 Task: Open the serif resume template from the template gallery.
Action: Mouse moved to (61, 111)
Screenshot: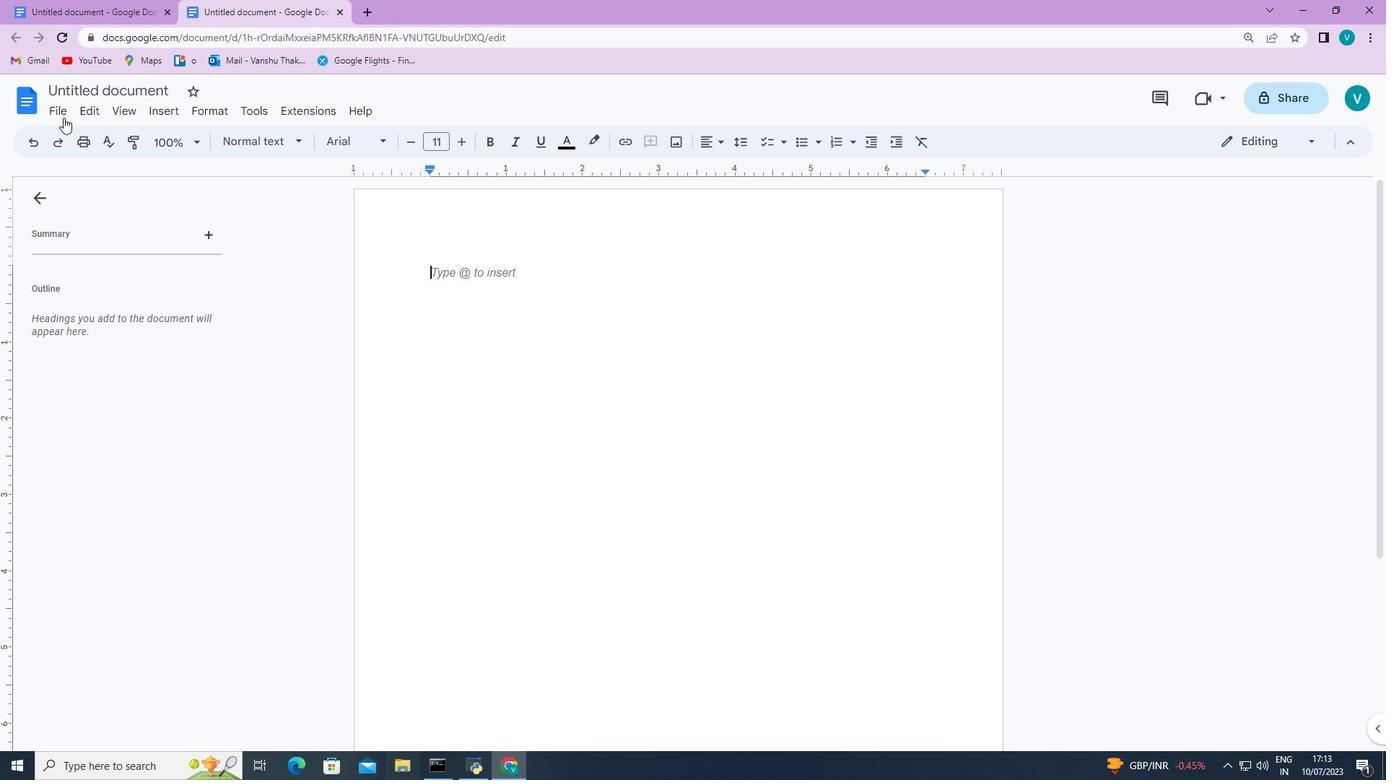 
Action: Mouse pressed left at (61, 111)
Screenshot: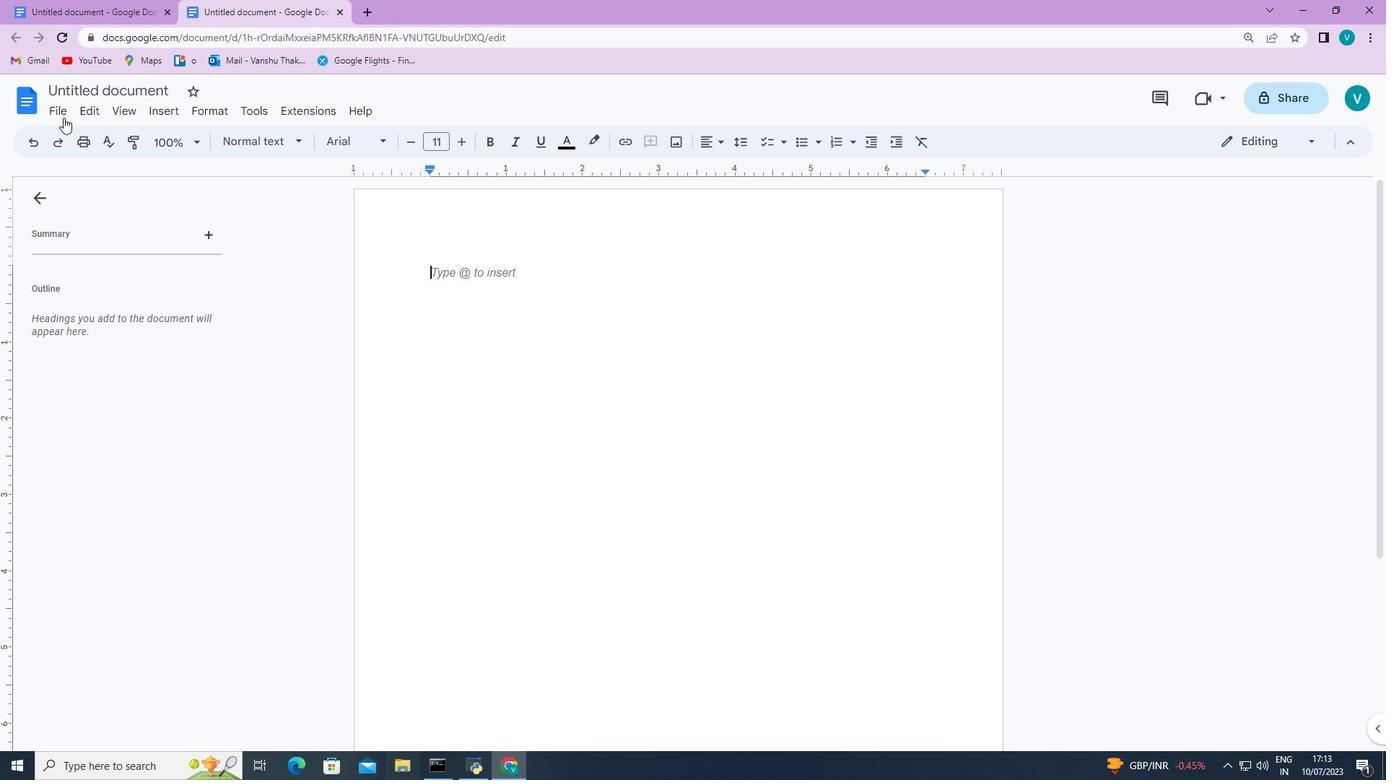 
Action: Mouse moved to (319, 160)
Screenshot: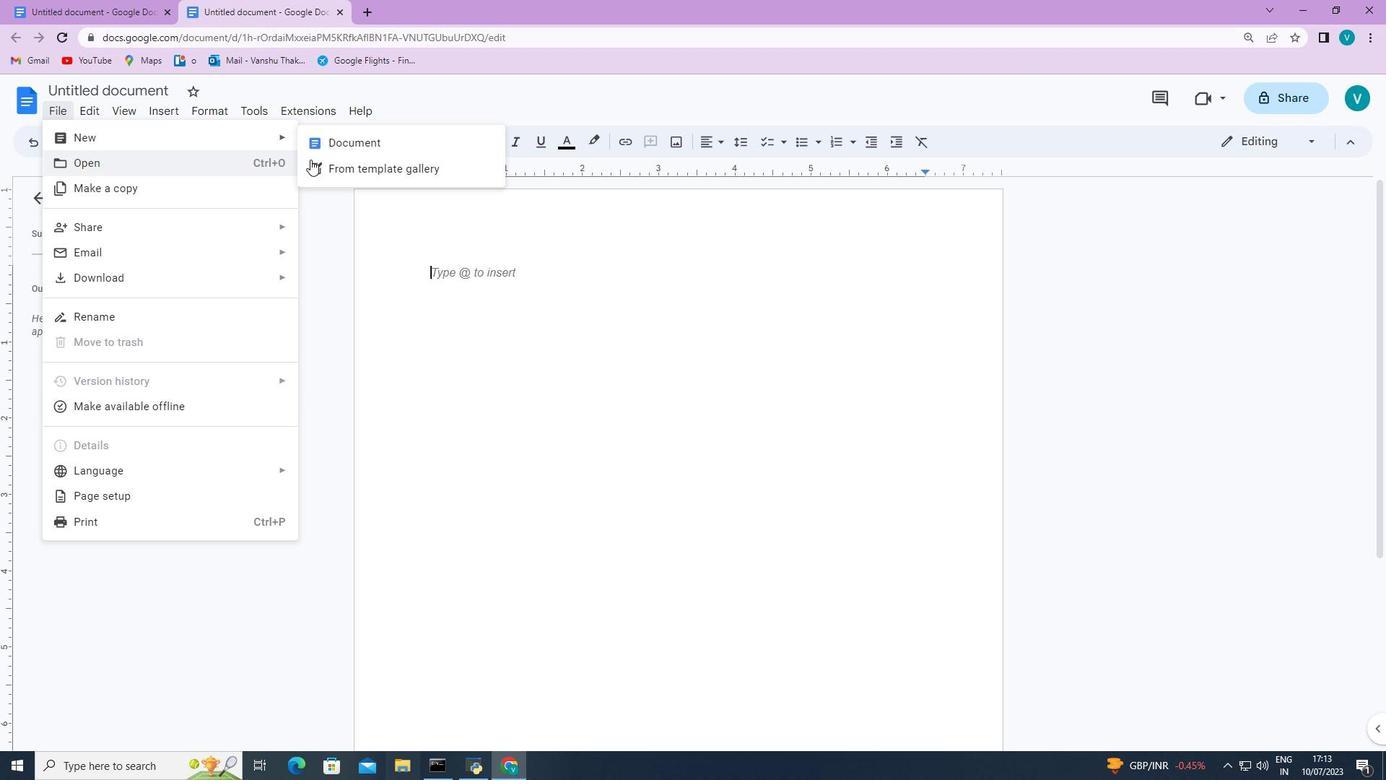 
Action: Mouse pressed left at (319, 160)
Screenshot: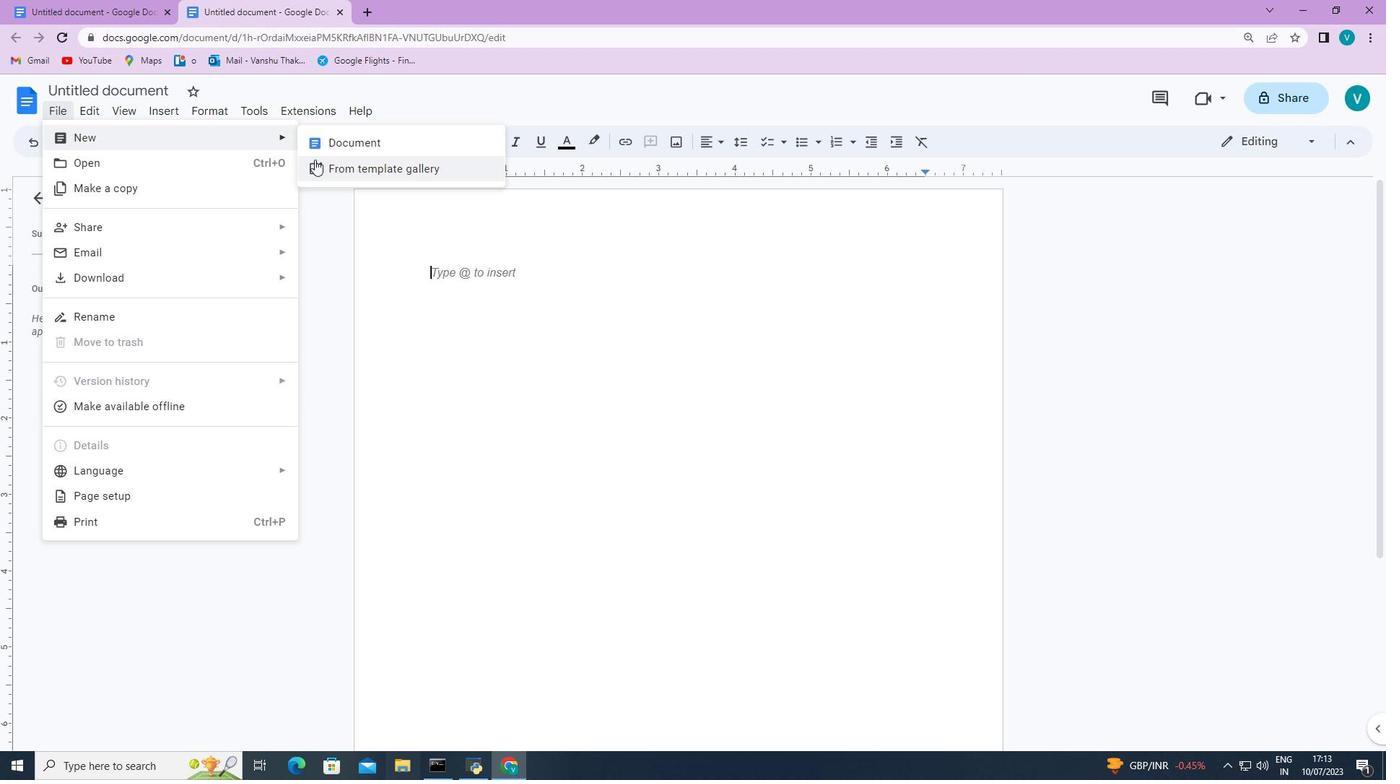 
Action: Mouse moved to (434, 475)
Screenshot: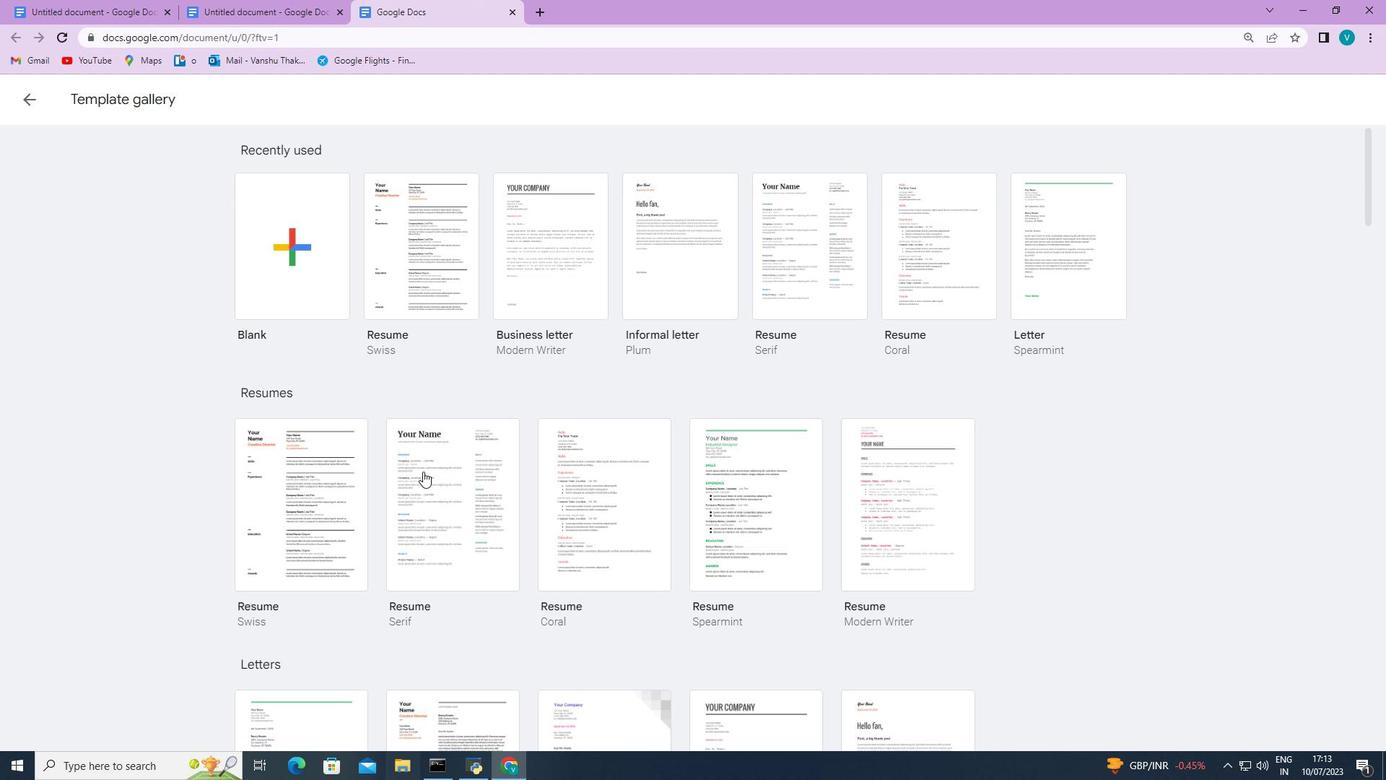 
Action: Mouse pressed left at (434, 475)
Screenshot: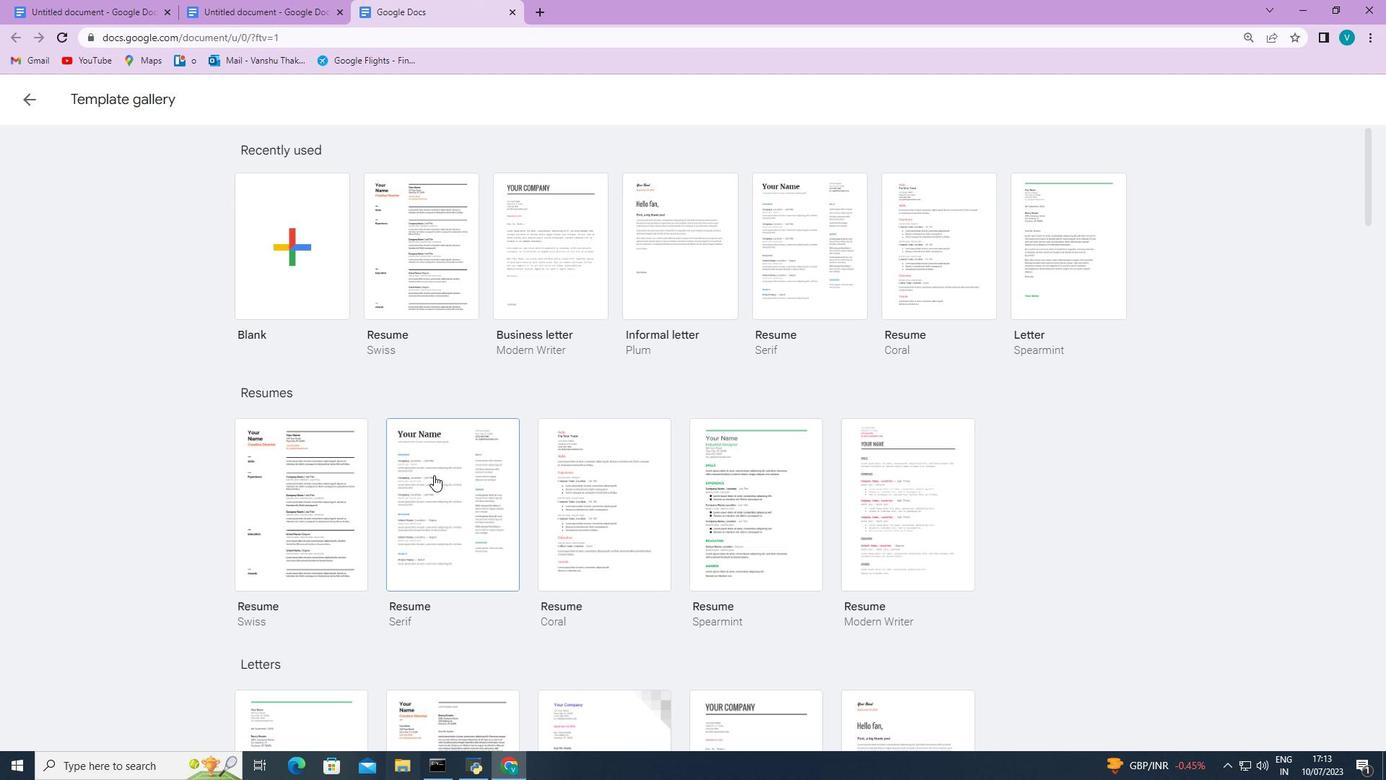 
Action: Mouse moved to (438, 470)
Screenshot: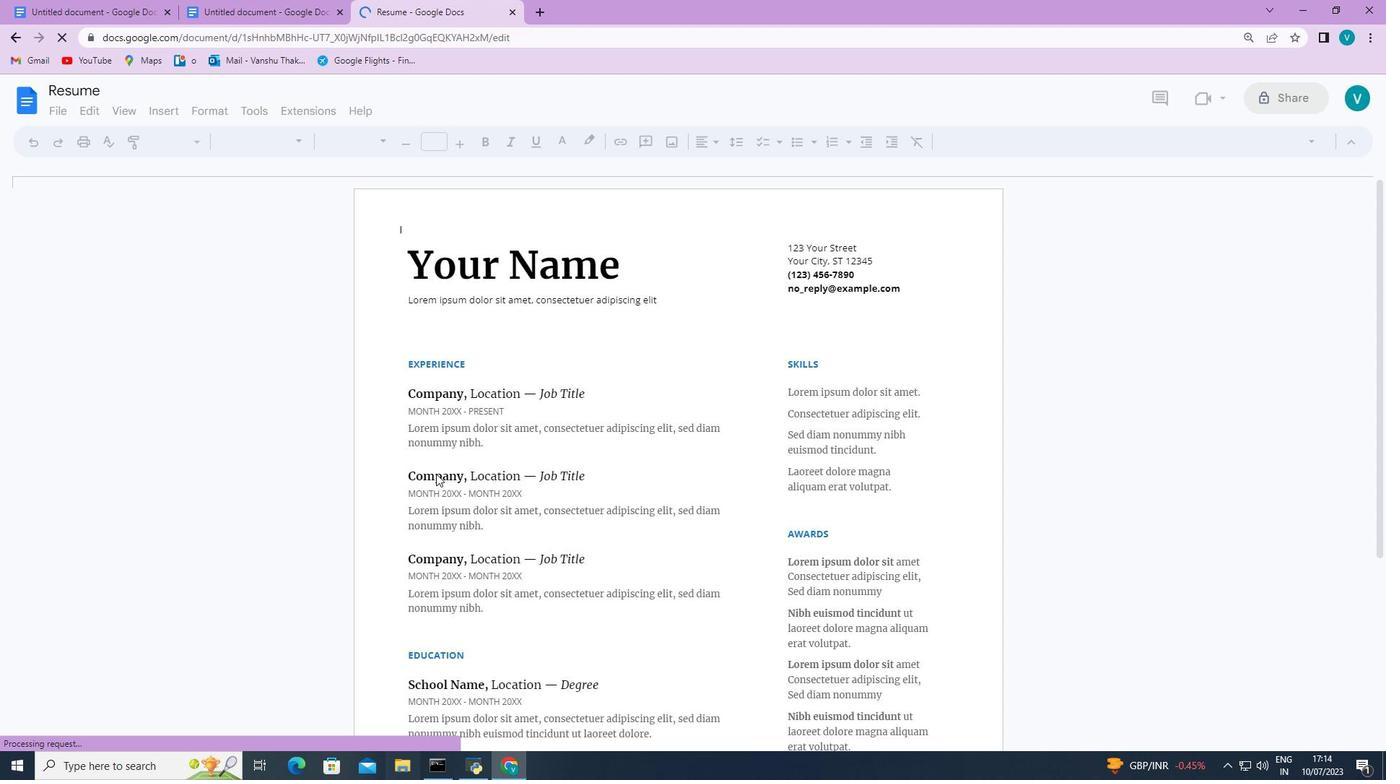 
